 Task: Plan a team-building charity auction event for the 20th at 7:30 PM to 8:00 PM.
Action: Mouse moved to (57, 74)
Screenshot: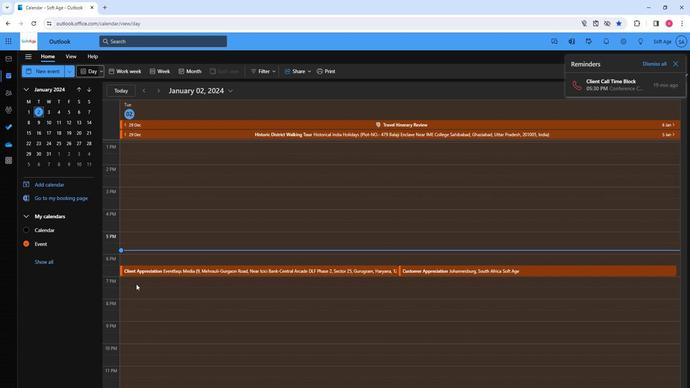 
Action: Mouse pressed left at (57, 74)
Screenshot: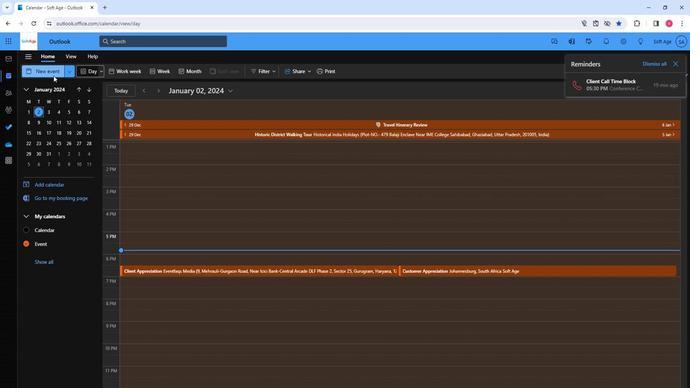 
Action: Mouse moved to (203, 114)
Screenshot: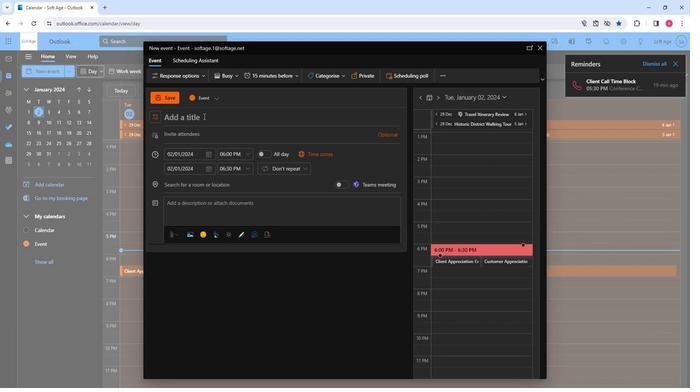 
Action: Key pressed <Key.shift>Team-building<Key.space>charity<Key.space>auction<Key.space>event
Screenshot: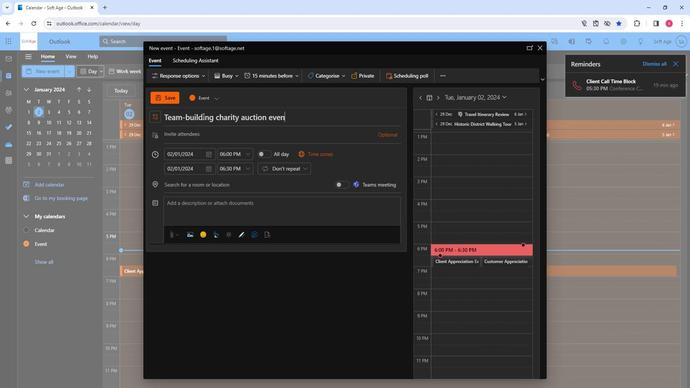 
Action: Mouse moved to (235, 135)
Screenshot: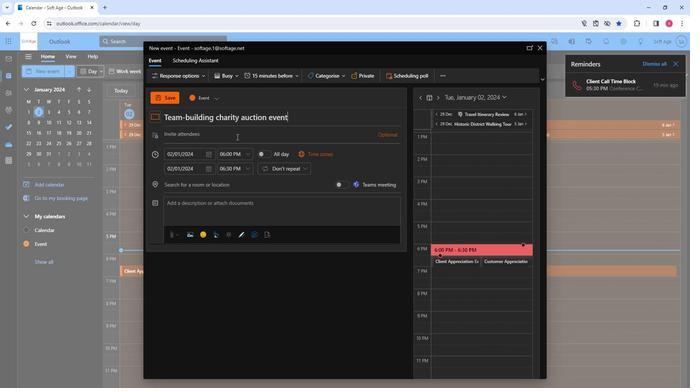 
Action: Mouse pressed left at (235, 135)
Screenshot: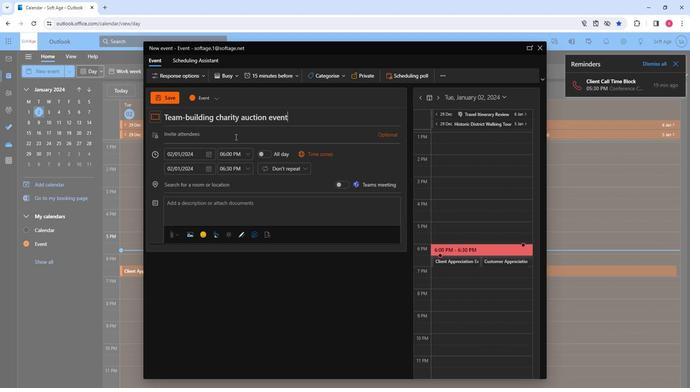 
Action: Key pressed sof
Screenshot: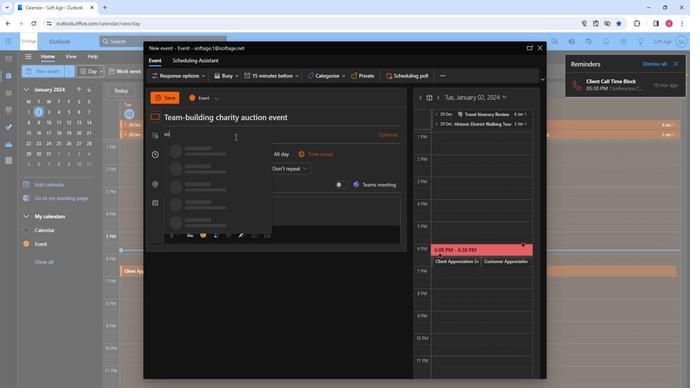 
Action: Mouse moved to (215, 151)
Screenshot: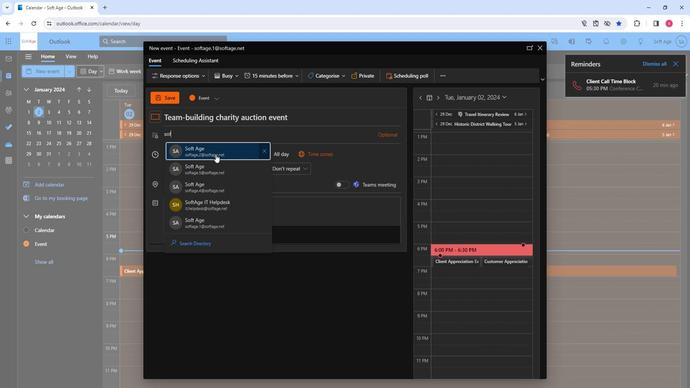 
Action: Mouse pressed left at (215, 151)
Screenshot: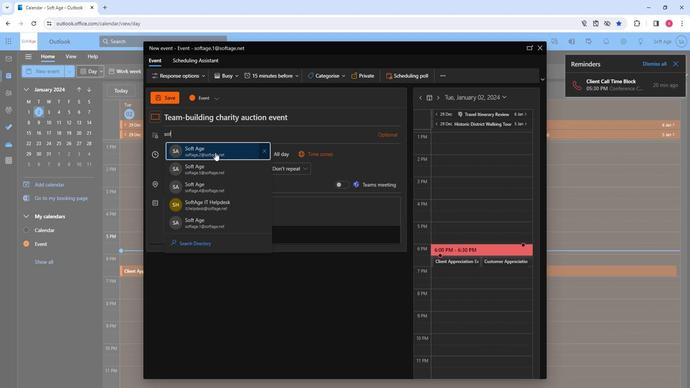 
Action: Mouse moved to (215, 151)
Screenshot: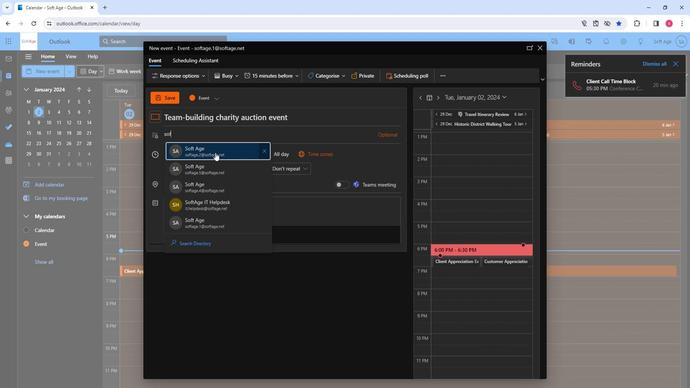 
Action: Key pressed so
Screenshot: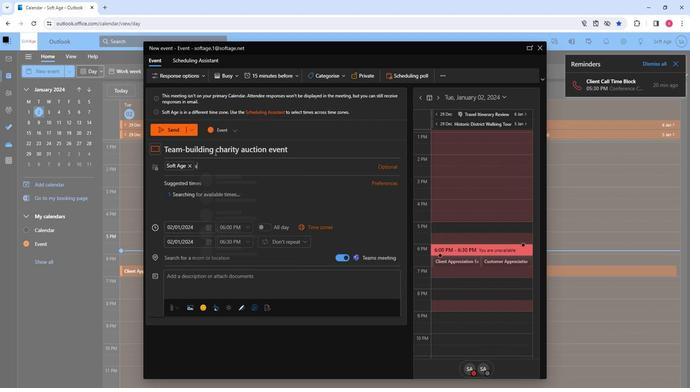 
Action: Mouse moved to (237, 197)
Screenshot: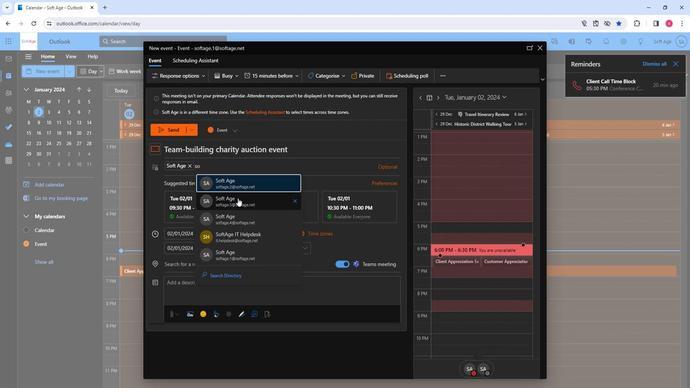 
Action: Mouse pressed left at (237, 197)
Screenshot: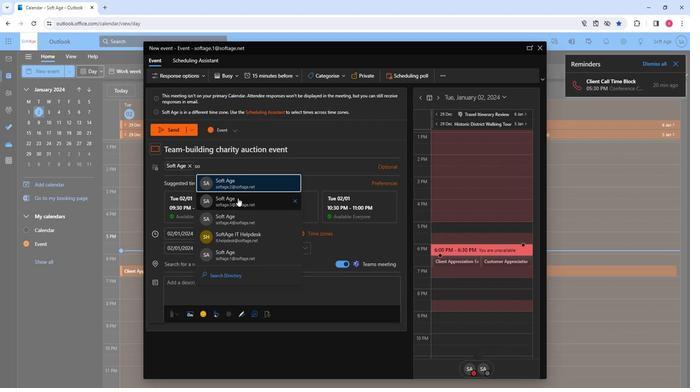 
Action: Key pressed so
Screenshot: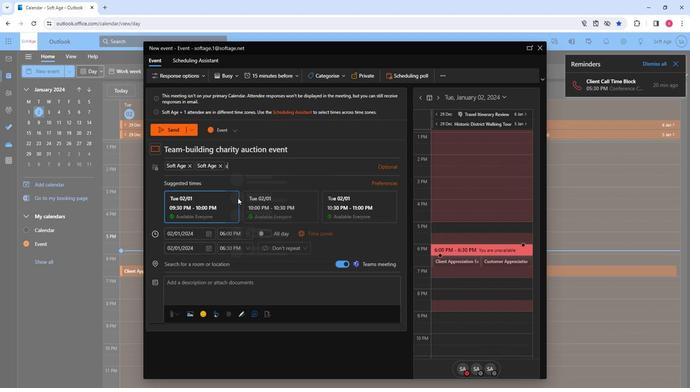 
Action: Mouse moved to (259, 221)
Screenshot: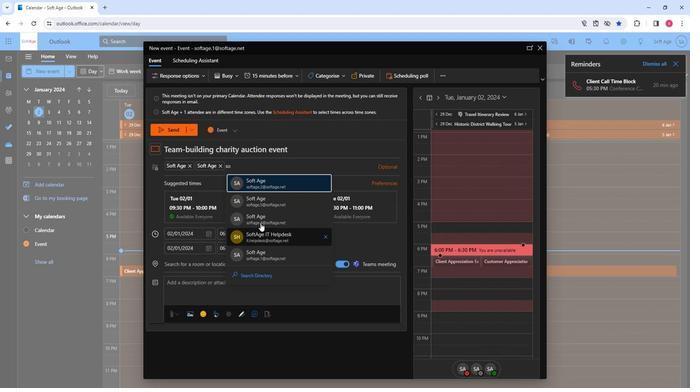 
Action: Mouse pressed left at (259, 221)
Screenshot: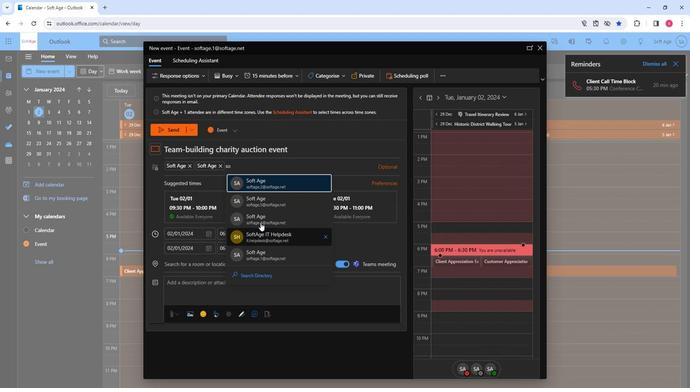 
Action: Mouse moved to (256, 176)
Screenshot: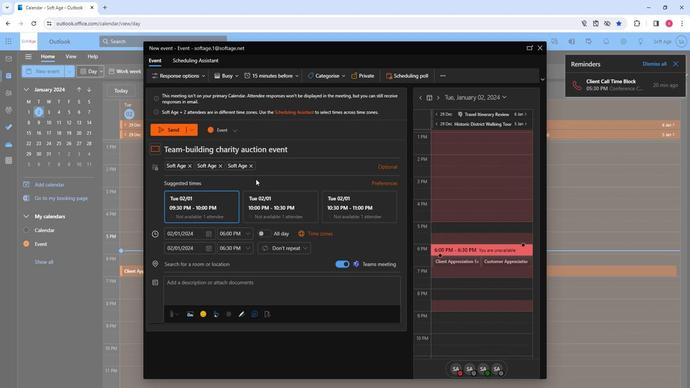 
Action: Key pressed so
Screenshot: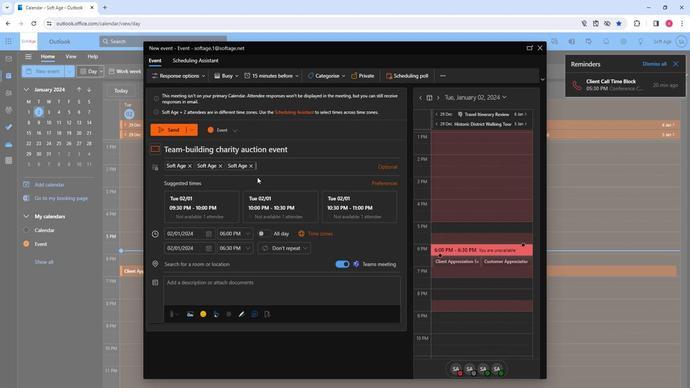 
Action: Mouse moved to (291, 246)
Screenshot: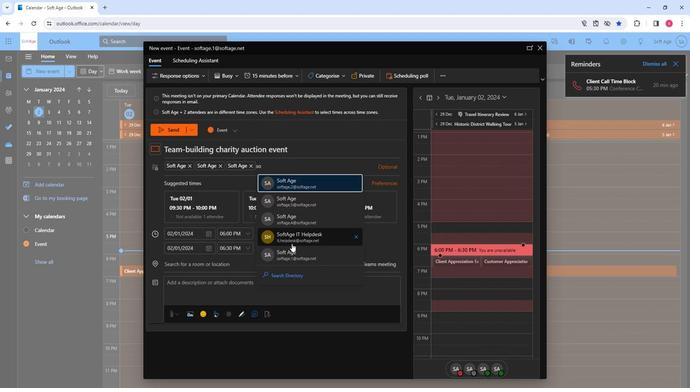 
Action: Mouse pressed left at (291, 246)
Screenshot: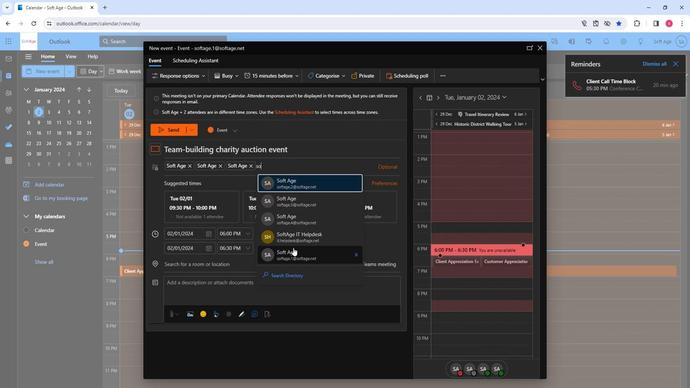 
Action: Mouse moved to (210, 229)
Screenshot: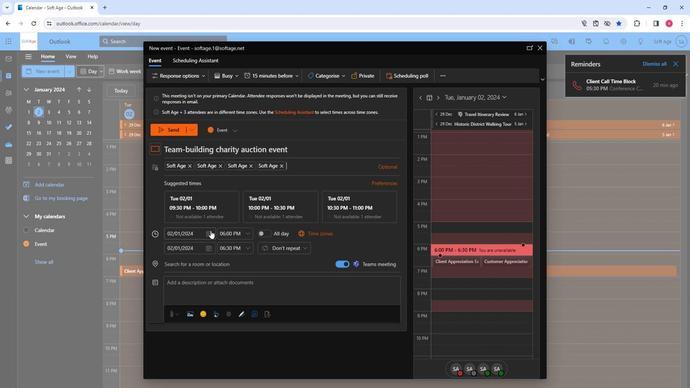 
Action: Mouse pressed left at (210, 229)
Screenshot: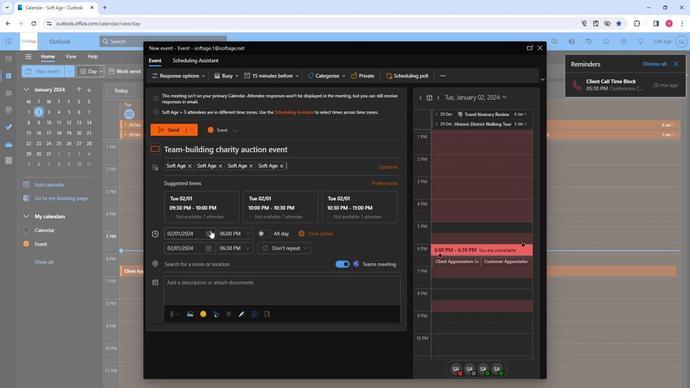 
Action: Mouse moved to (223, 293)
Screenshot: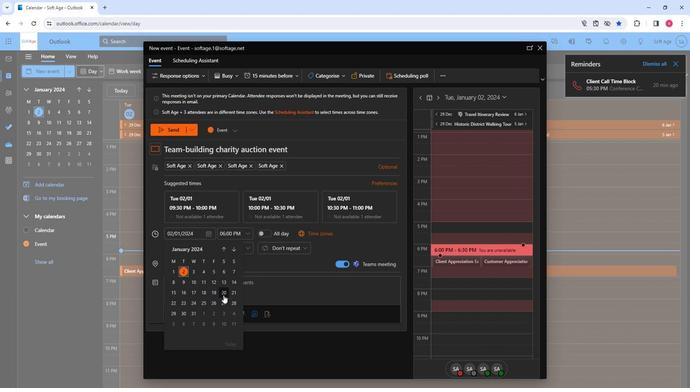 
Action: Mouse pressed left at (223, 293)
Screenshot: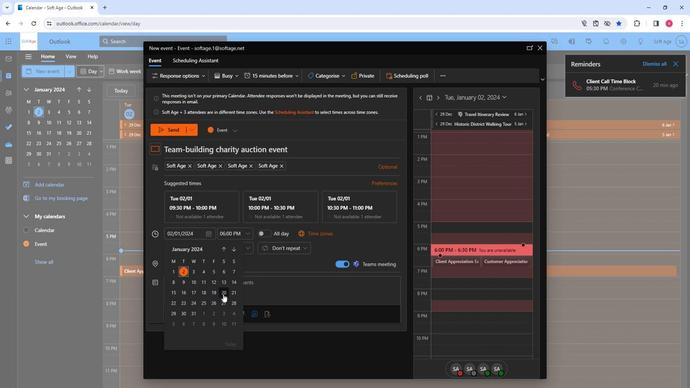 
Action: Mouse moved to (249, 236)
Screenshot: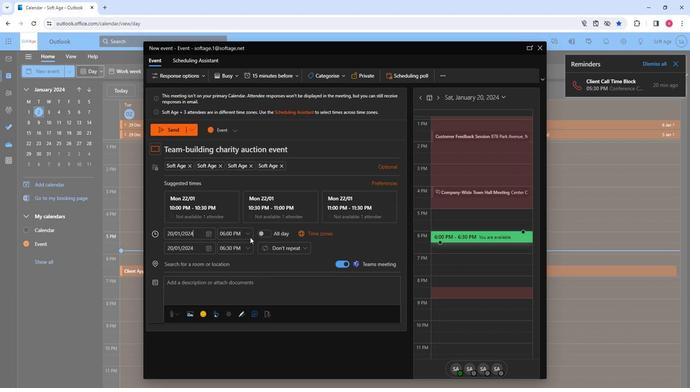 
Action: Mouse pressed left at (249, 236)
Screenshot: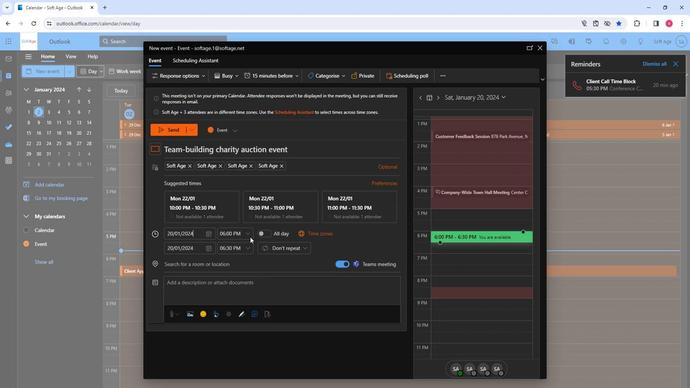 
Action: Mouse moved to (241, 263)
Screenshot: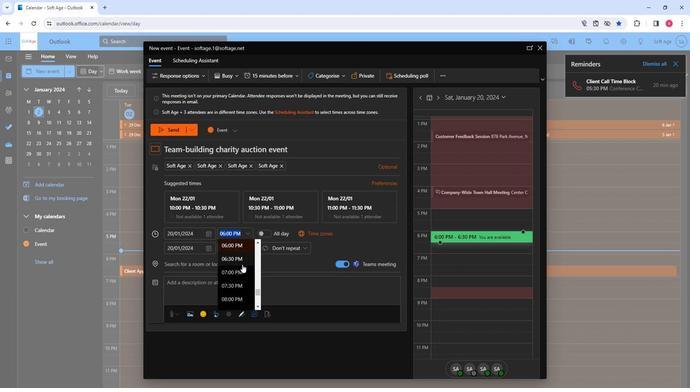 
Action: Mouse scrolled (241, 263) with delta (0, 0)
Screenshot: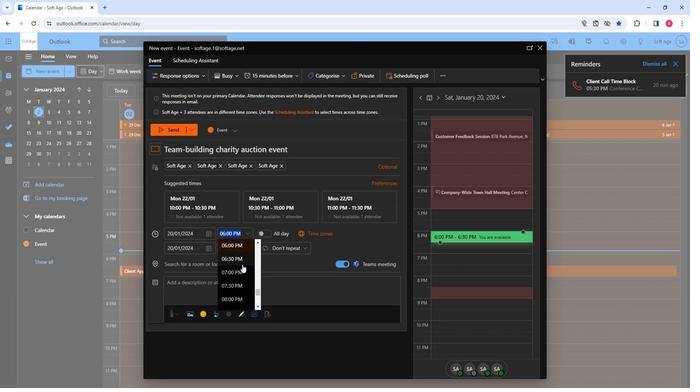 
Action: Mouse moved to (237, 247)
Screenshot: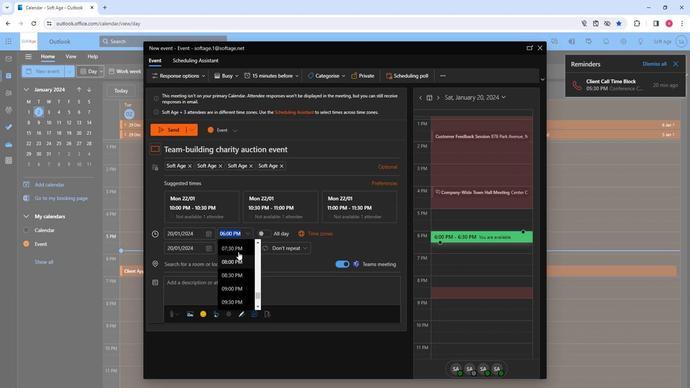 
Action: Mouse pressed left at (237, 247)
Screenshot: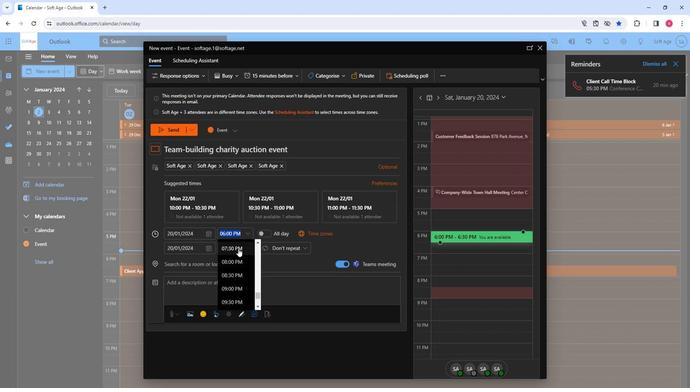 
Action: Mouse moved to (207, 259)
Screenshot: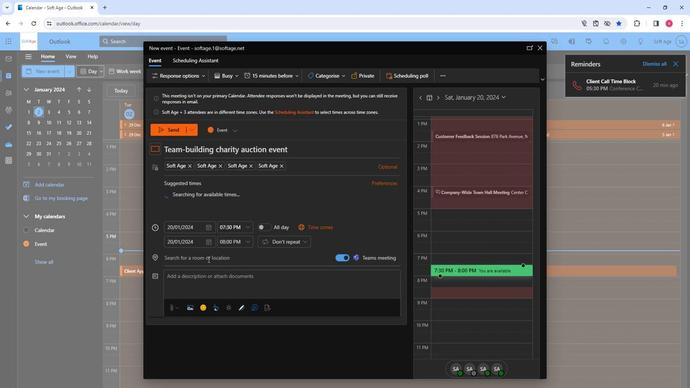
Action: Mouse pressed left at (207, 259)
Screenshot: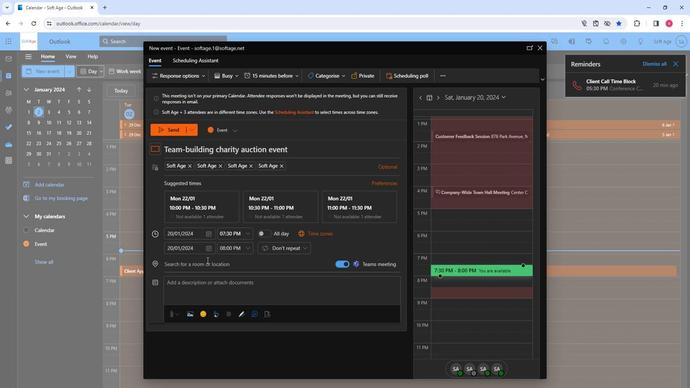 
Action: Key pressed dl<Key.backspace><Key.backspace>com
Screenshot: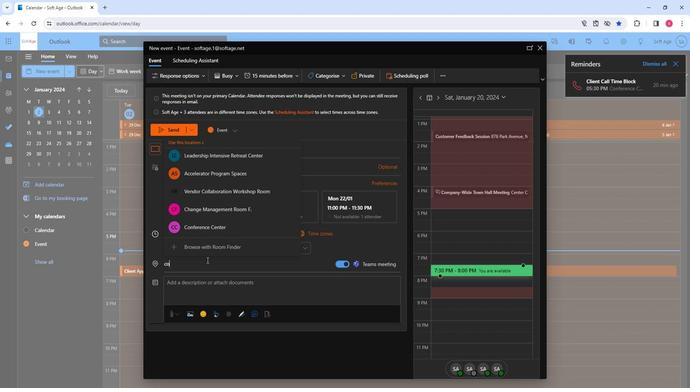 
Action: Mouse moved to (210, 229)
Screenshot: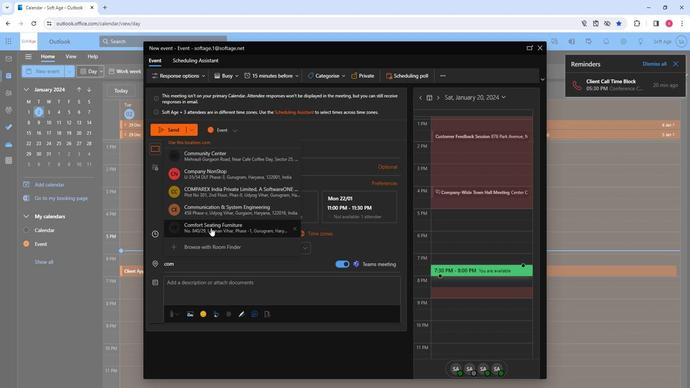 
Action: Key pressed <Key.backspace>
Screenshot: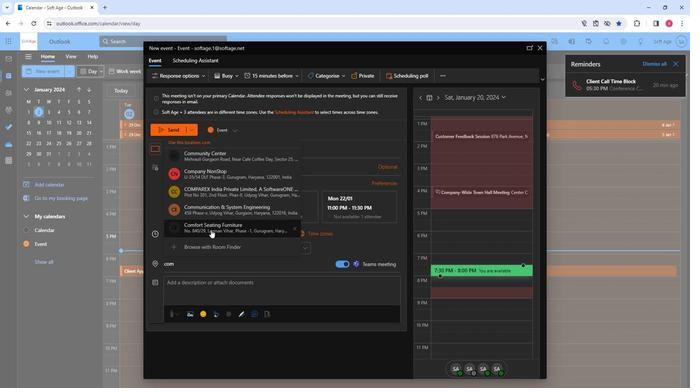 
Action: Mouse moved to (210, 229)
Screenshot: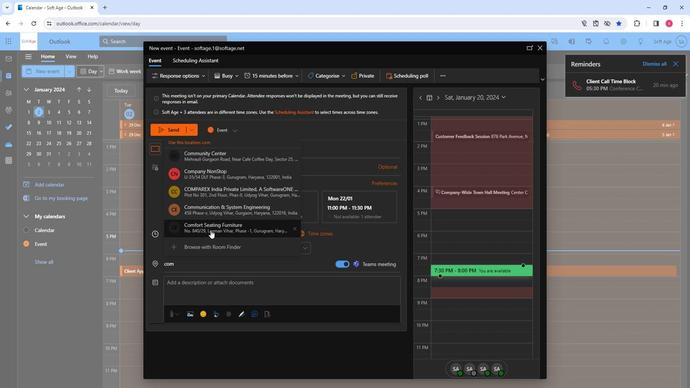 
Action: Key pressed n
Screenshot: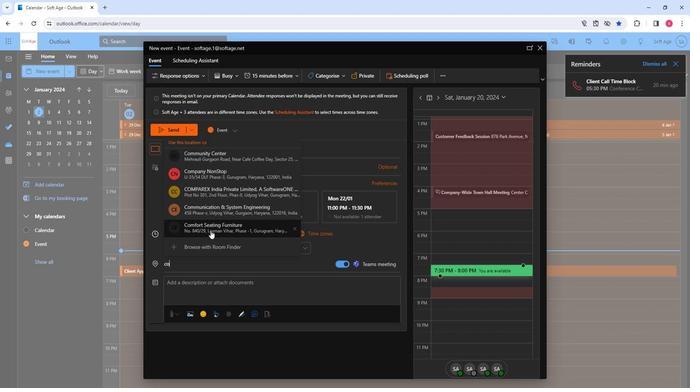 
Action: Mouse moved to (206, 154)
Screenshot: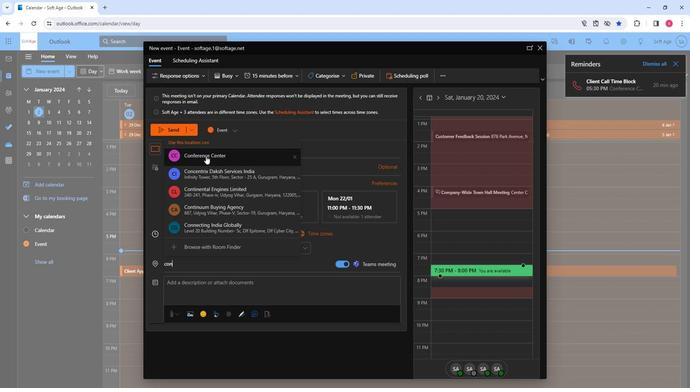 
Action: Mouse pressed left at (206, 154)
Screenshot: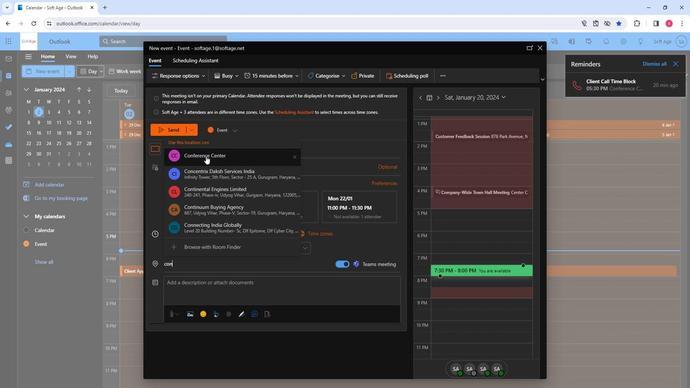 
Action: Mouse moved to (193, 285)
Screenshot: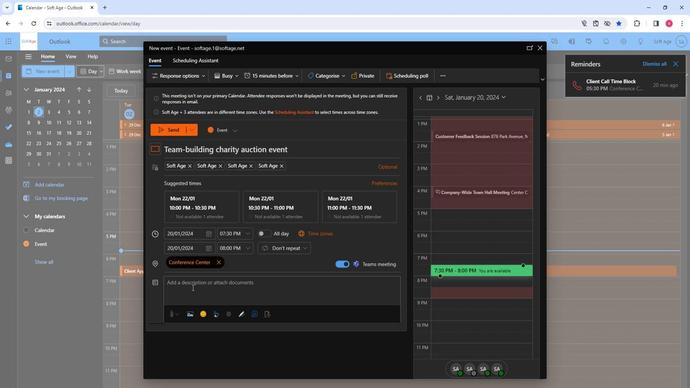 
Action: Mouse pressed left at (193, 285)
Screenshot: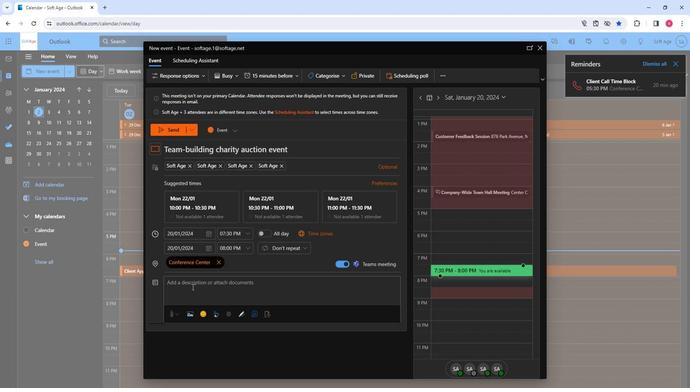 
Action: Mouse moved to (219, 264)
Screenshot: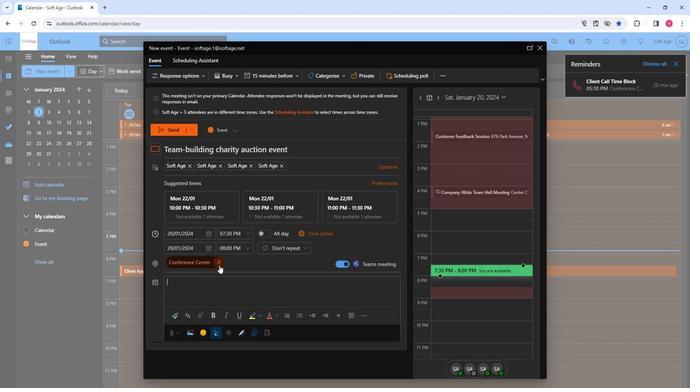 
Action: Mouse pressed left at (219, 264)
Screenshot: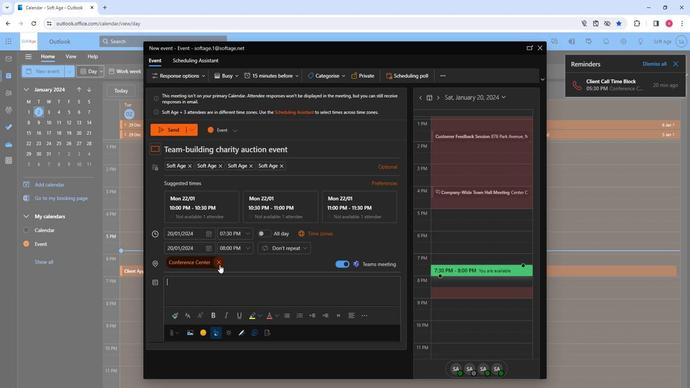 
Action: Mouse moved to (196, 262)
Screenshot: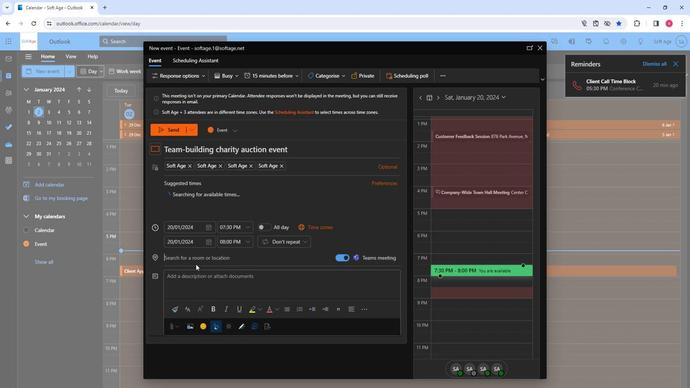 
Action: Mouse pressed left at (196, 262)
Screenshot: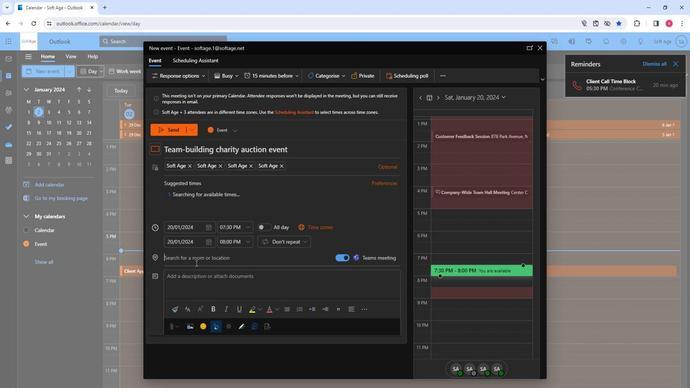 
Action: Mouse moved to (218, 195)
Screenshot: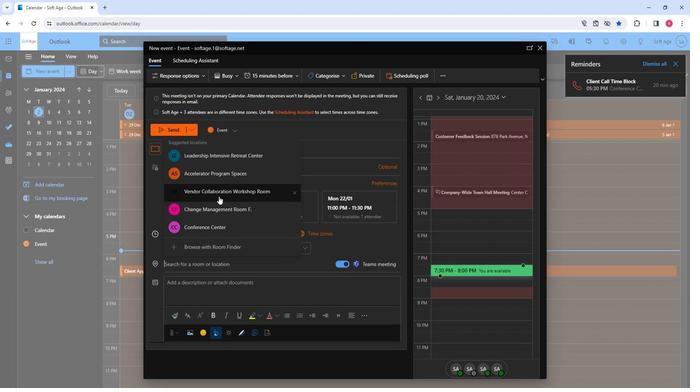
Action: Mouse pressed left at (218, 195)
Screenshot: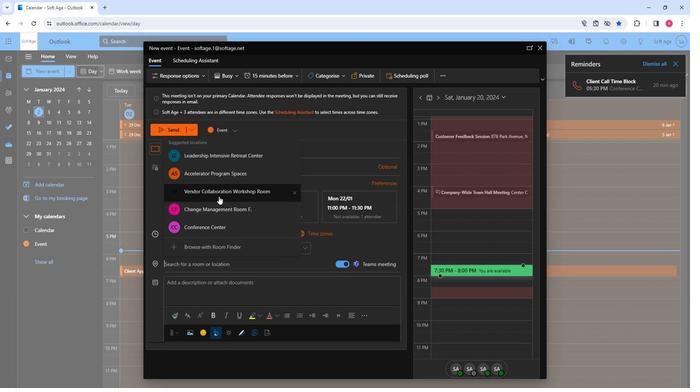 
Action: Mouse moved to (186, 285)
Screenshot: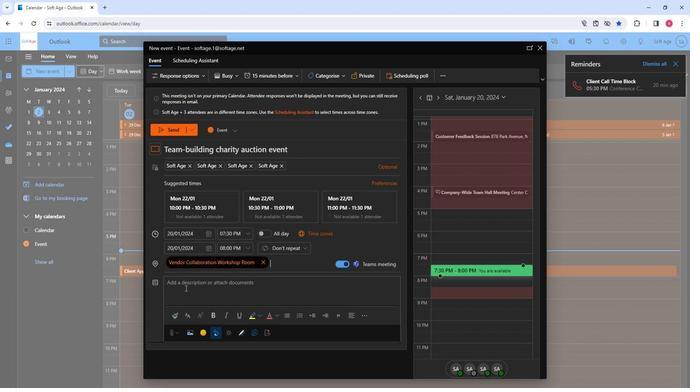
Action: Mouse pressed left at (186, 285)
Screenshot: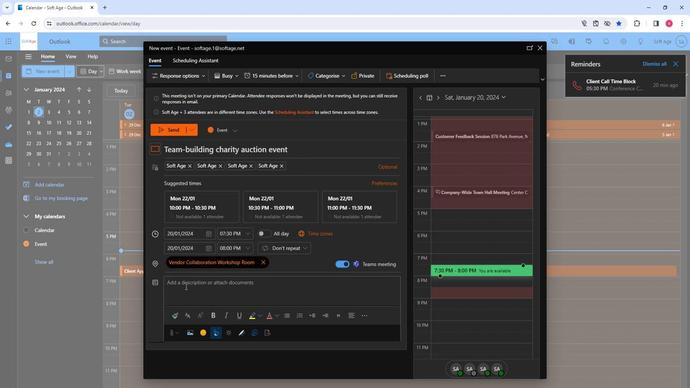 
Action: Key pressed <Key.shift>Make<Key.space>a<Key.space>difference<Key.space>
Screenshot: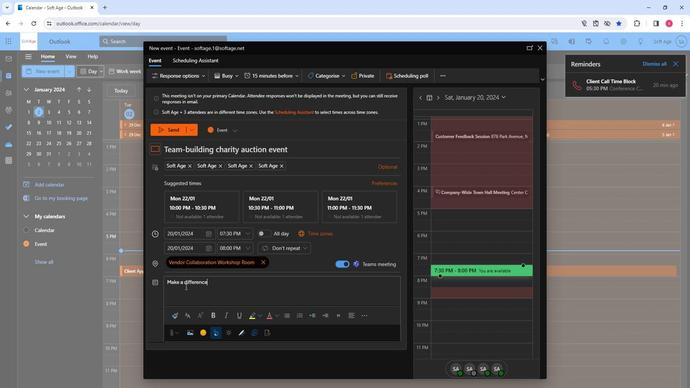 
Action: Mouse moved to (231, 285)
Screenshot: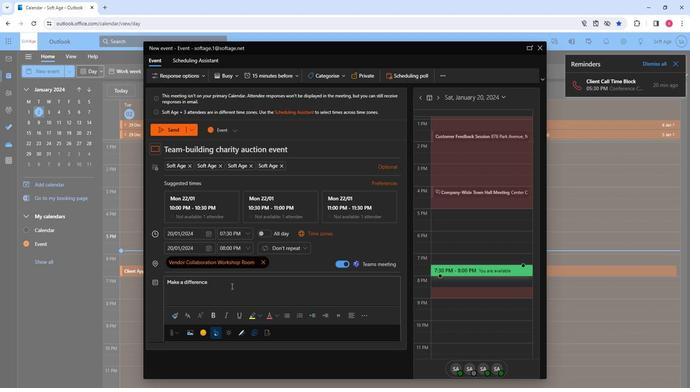 
Action: Key pressed together<Key.space><Key.shift>!<Key.space><Key.shift>Join<Key.space>our<Key.space>team<Key.space>-buiding<Key.space>charity<Key.space>
Screenshot: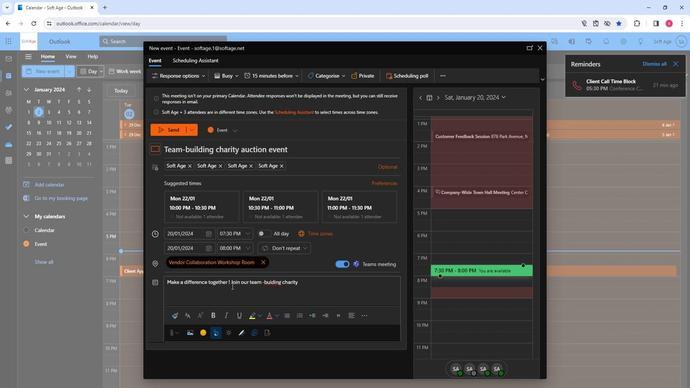 
Action: Mouse moved to (312, 285)
Screenshot: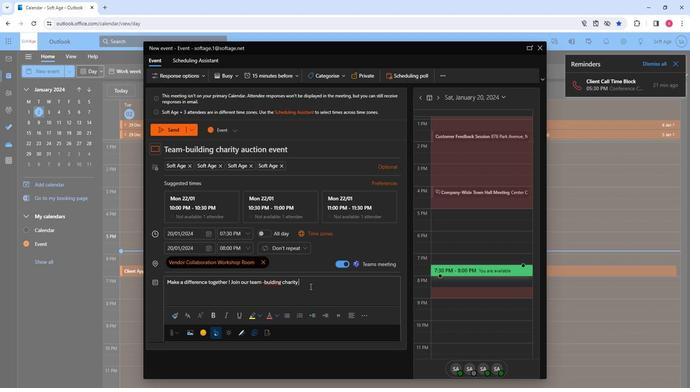 
Action: Key pressed auction<Key.space>event.<Key.space><Key.shift>But<Key.space><Key.backspace><Key.backspace><Key.backspace>id<Key.space>for<Key.space>cause<Key.space><Key.backspace>m<Key.backspace>,<Key.space>foster<Key.space>teamwork<Key.space><Key.backspace>,<Key.space>ad<Key.space><Key.backspace><Key.backspace>nd<Key.space>contribute<Key.space>to<Key.space>positive<Key.space><Key.backspace>.<Key.space><Key.shift>Let's<Key.space>auction<Key.space>for<Key.space>impact<Key.shift>!
Screenshot: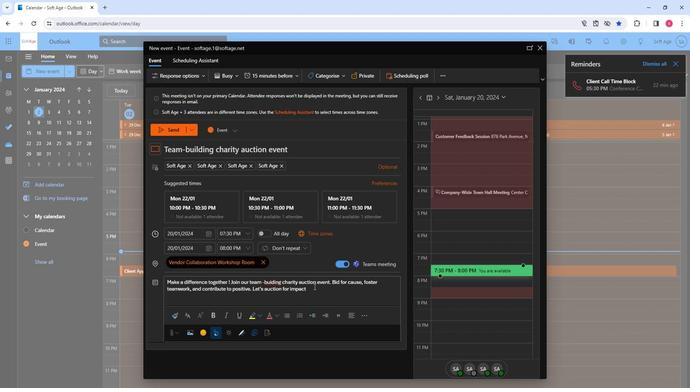 
Action: Mouse moved to (321, 283)
Screenshot: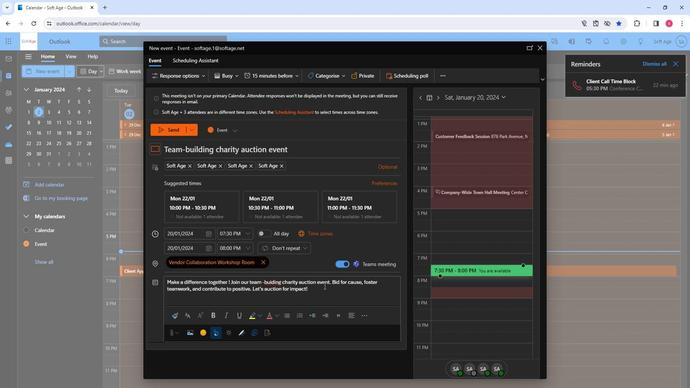 
Action: Mouse pressed left at (321, 283)
Screenshot: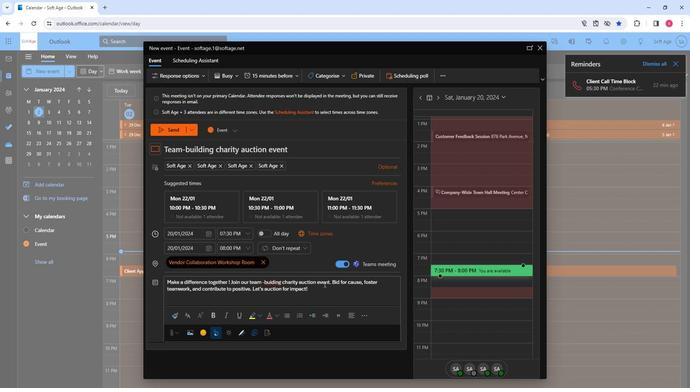 
Action: Mouse moved to (321, 282)
Screenshot: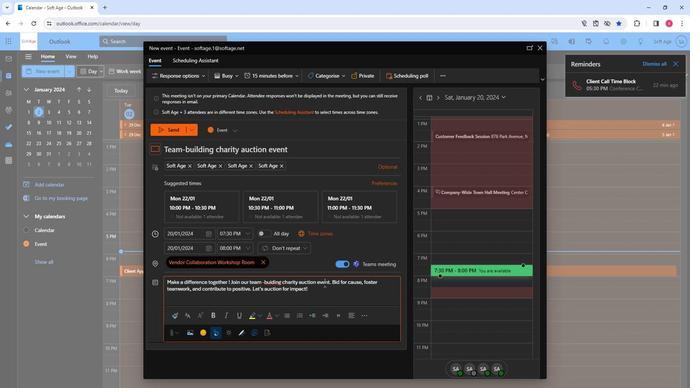 
Action: Mouse pressed left at (321, 282)
Screenshot: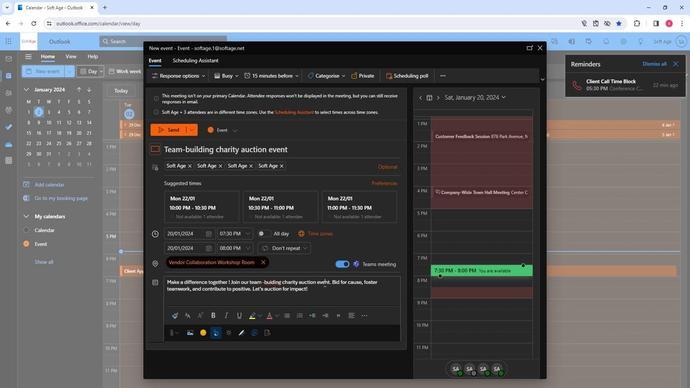 
Action: Mouse pressed left at (321, 282)
Screenshot: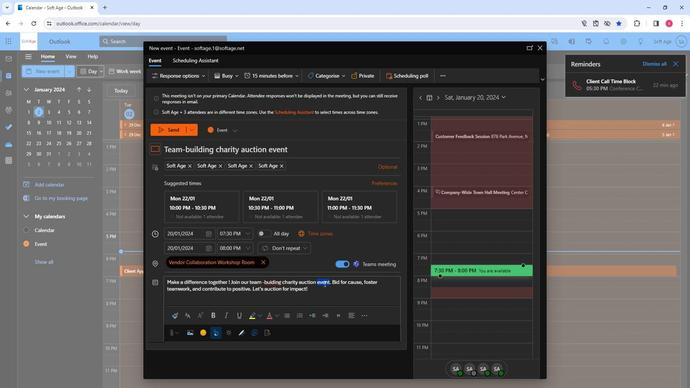 
Action: Mouse moved to (189, 314)
Screenshot: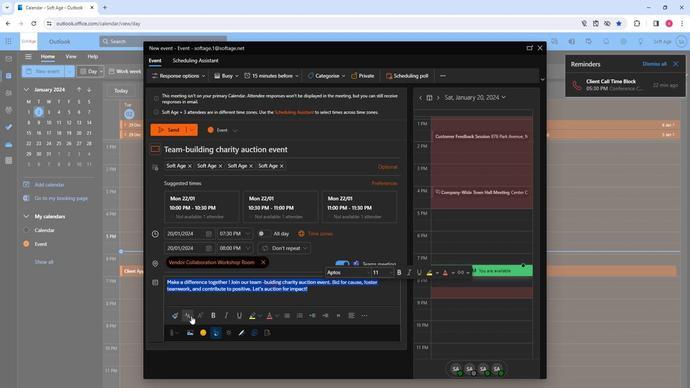 
Action: Mouse pressed left at (189, 314)
Screenshot: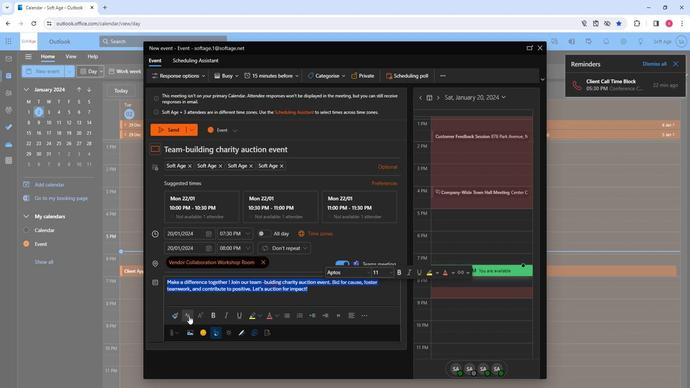 
Action: Mouse moved to (243, 246)
Screenshot: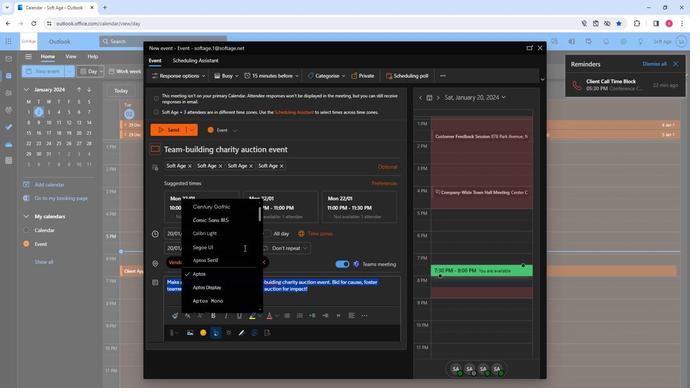 
Action: Mouse scrolled (243, 246) with delta (0, 0)
Screenshot: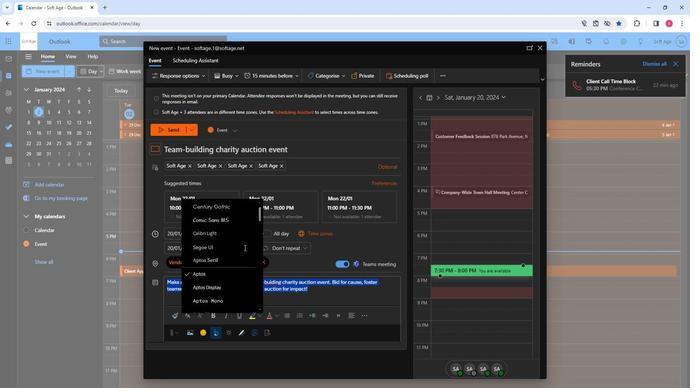 
Action: Mouse moved to (243, 246)
Screenshot: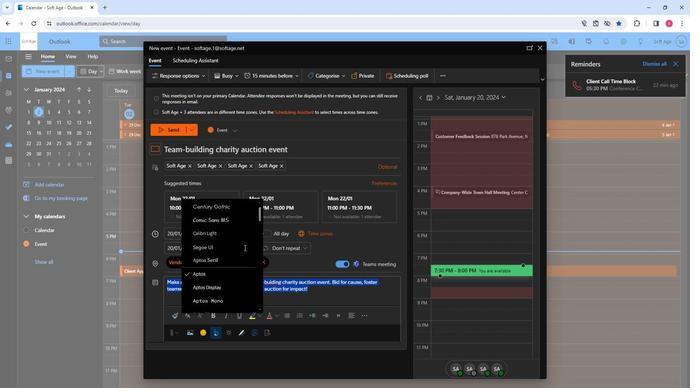 
Action: Mouse scrolled (243, 246) with delta (0, 0)
Screenshot: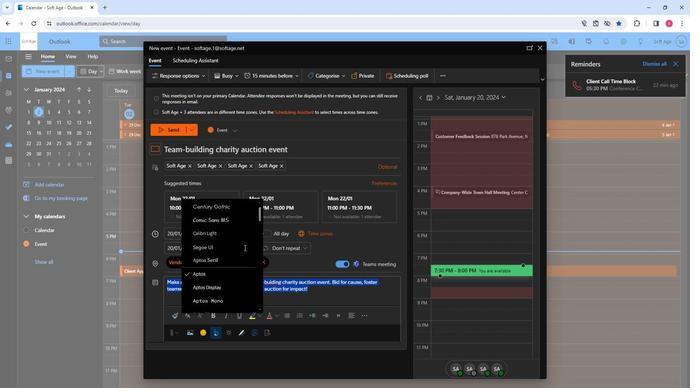 
Action: Mouse scrolled (243, 246) with delta (0, 0)
Screenshot: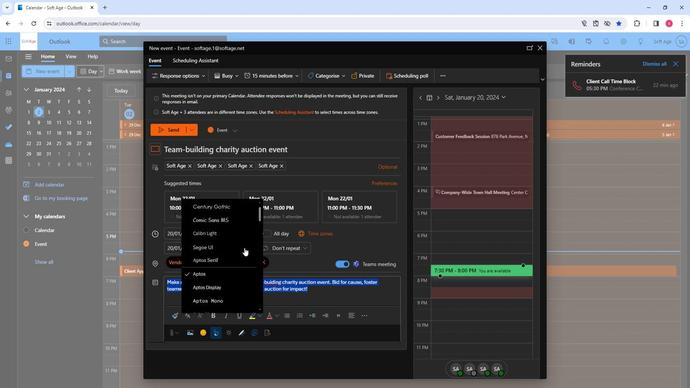 
Action: Mouse moved to (213, 289)
Screenshot: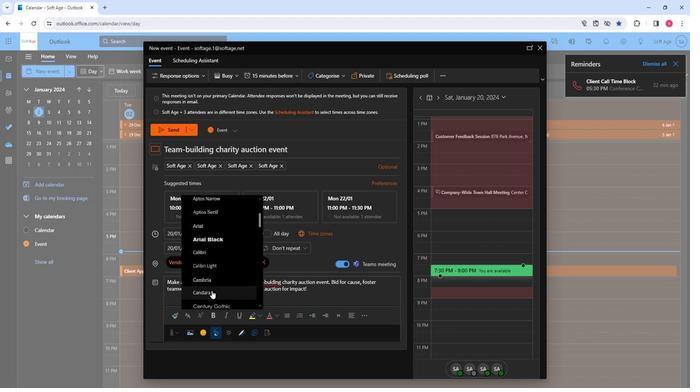 
Action: Mouse scrolled (213, 288) with delta (0, 0)
Screenshot: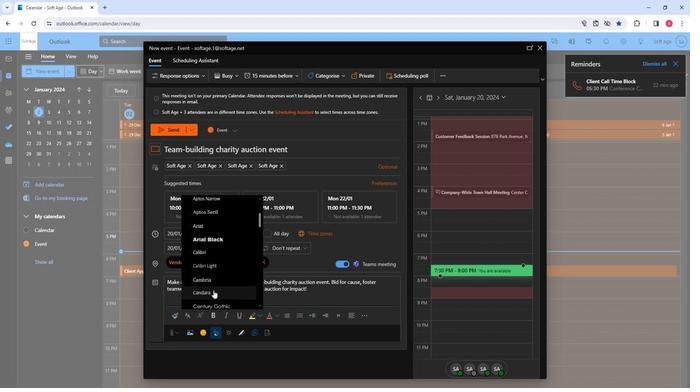 
Action: Mouse scrolled (213, 288) with delta (0, 0)
Screenshot: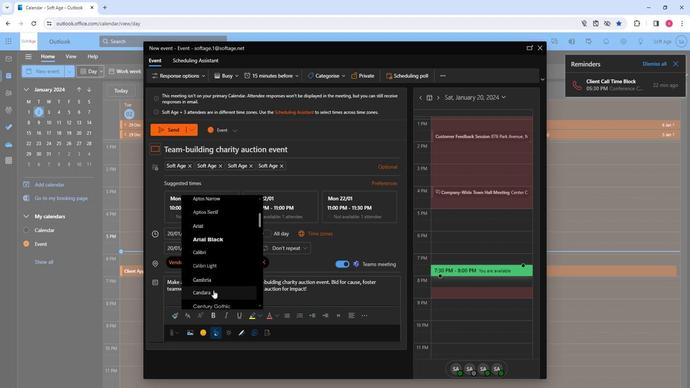 
Action: Mouse moved to (207, 271)
Screenshot: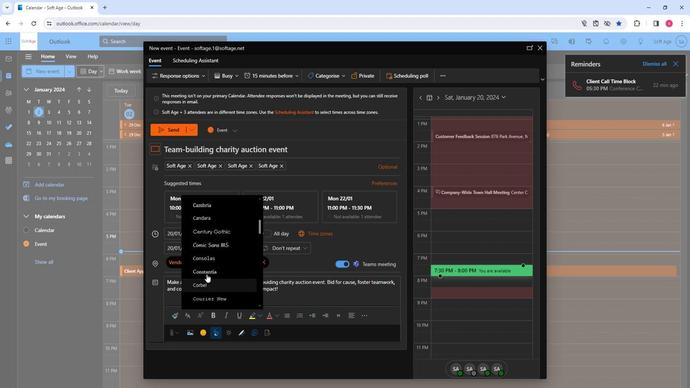 
Action: Mouse pressed left at (207, 271)
Screenshot: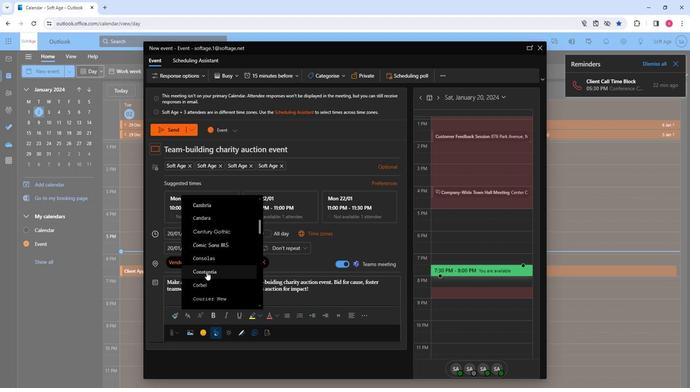 
Action: Mouse moved to (224, 315)
Screenshot: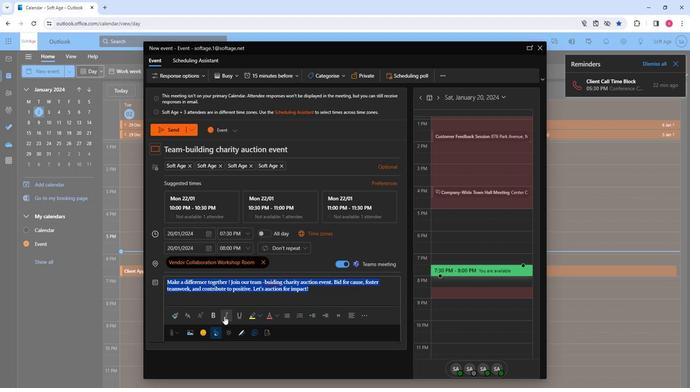 
Action: Mouse pressed left at (224, 315)
Screenshot: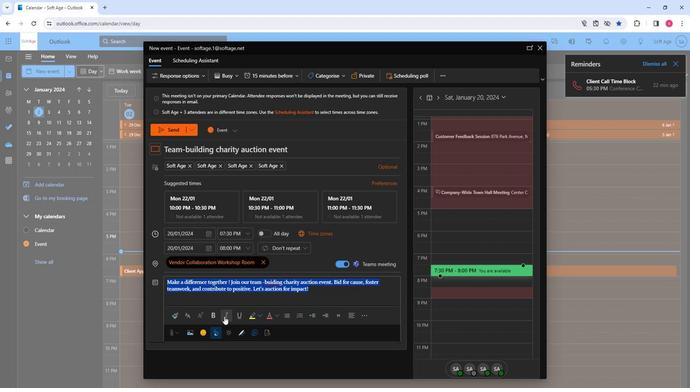 
Action: Mouse moved to (256, 315)
Screenshot: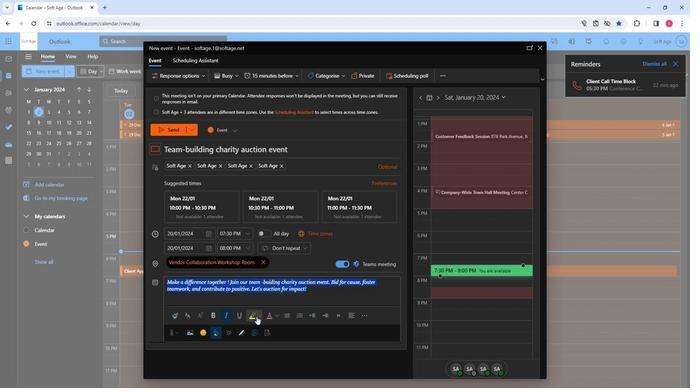 
Action: Mouse pressed left at (256, 315)
Screenshot: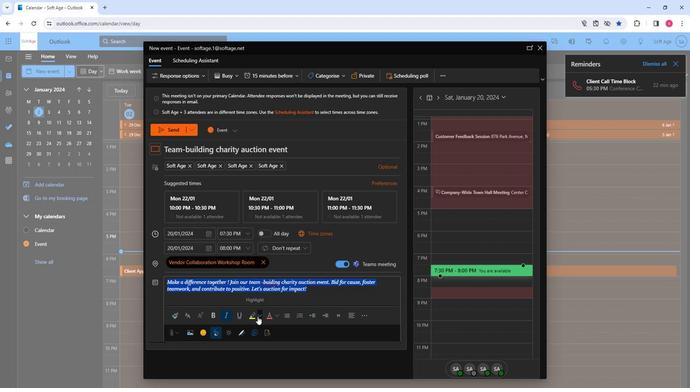 
Action: Mouse moved to (265, 342)
Screenshot: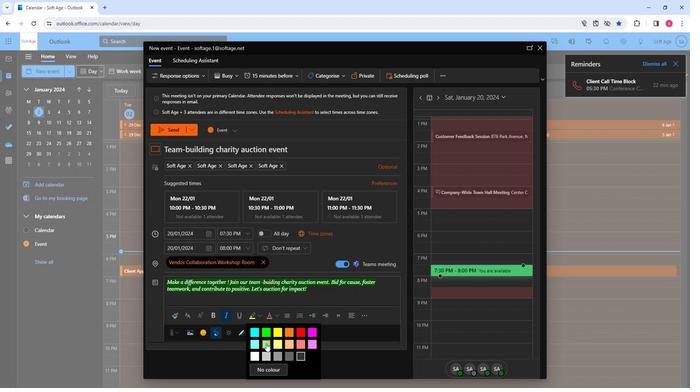
Action: Mouse pressed left at (265, 342)
Screenshot: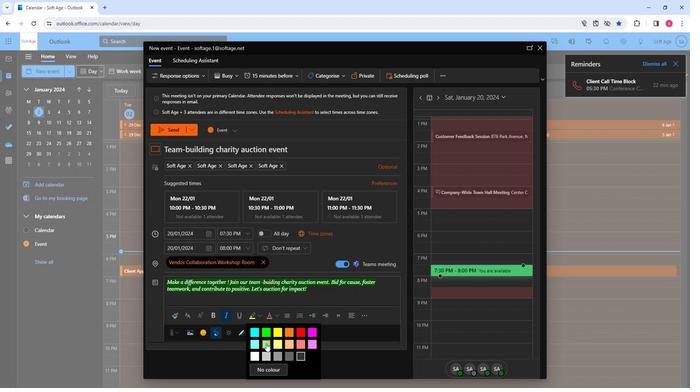 
Action: Mouse moved to (276, 314)
Screenshot: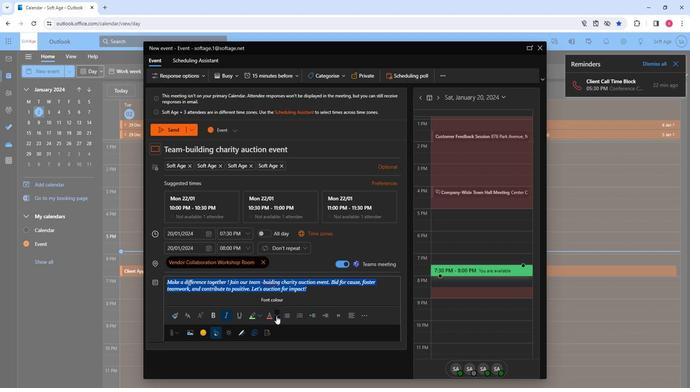 
Action: Mouse pressed left at (276, 314)
Screenshot: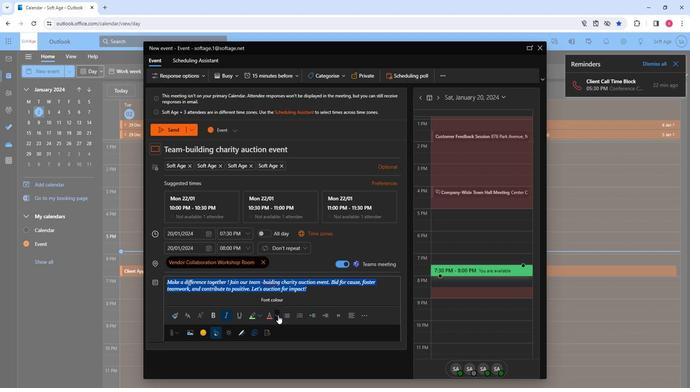 
Action: Mouse moved to (351, 295)
Screenshot: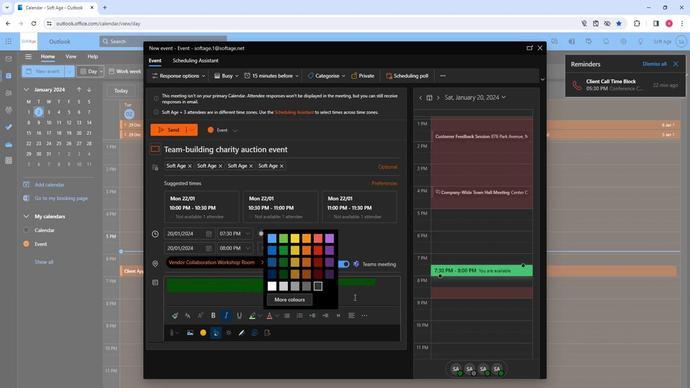 
Action: Mouse pressed left at (351, 295)
Screenshot: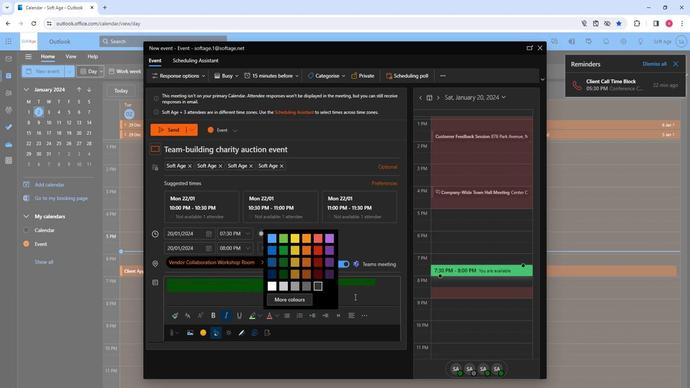 
Action: Mouse moved to (306, 289)
Screenshot: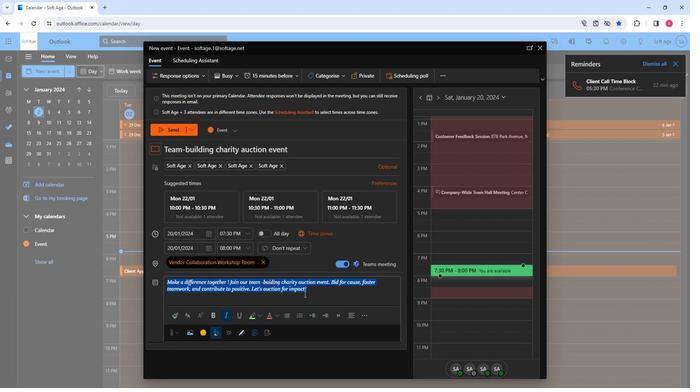 
Action: Mouse pressed left at (306, 289)
Screenshot: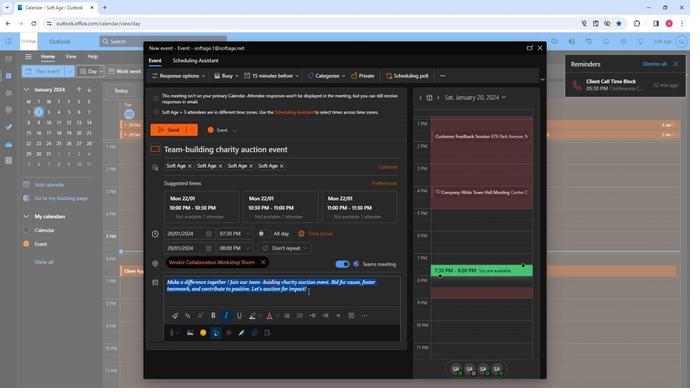 
Action: Mouse moved to (182, 281)
Screenshot: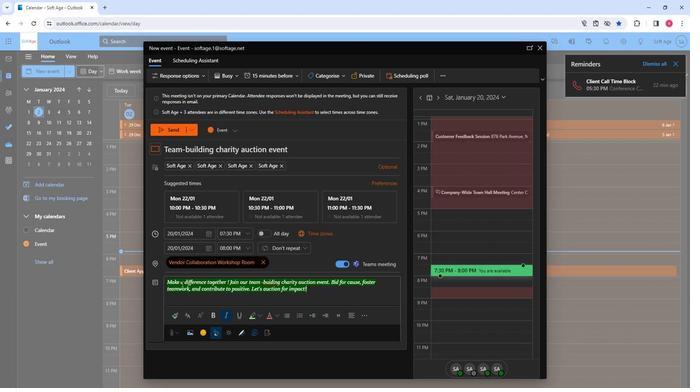 
Action: Mouse pressed left at (182, 281)
Screenshot: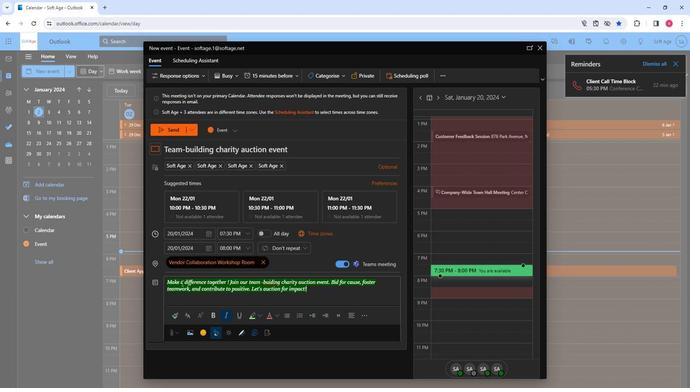 
Action: Mouse pressed left at (182, 281)
Screenshot: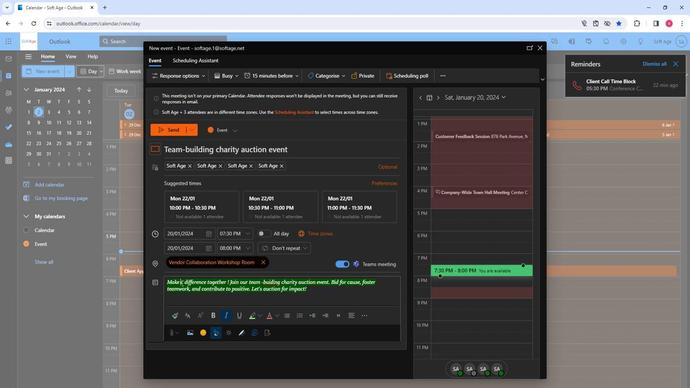 
Action: Mouse pressed left at (182, 281)
Screenshot: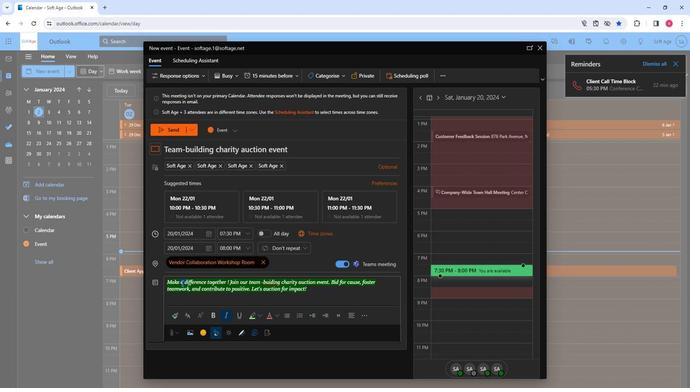 
Action: Mouse moved to (187, 315)
Screenshot: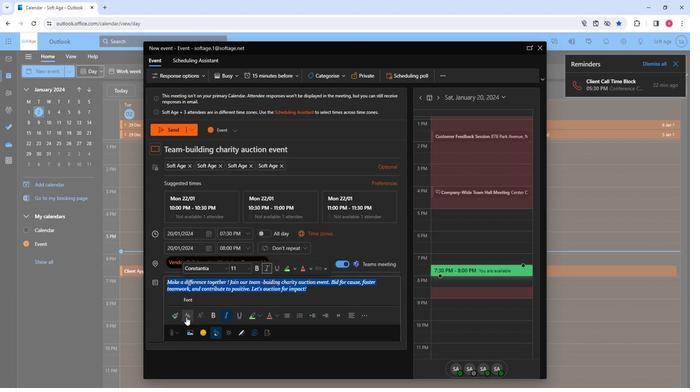 
Action: Mouse pressed left at (187, 315)
Screenshot: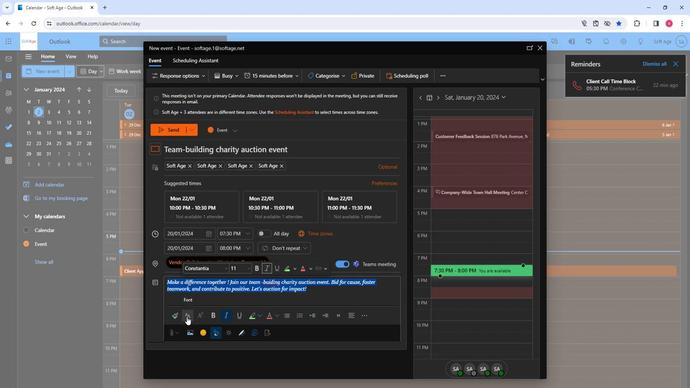 
Action: Mouse moved to (212, 271)
Screenshot: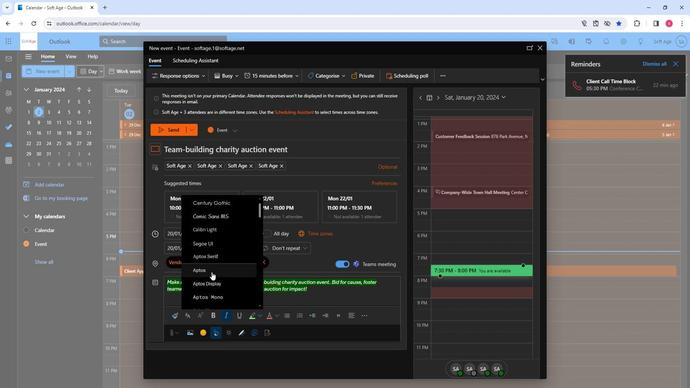 
Action: Mouse pressed left at (212, 271)
Screenshot: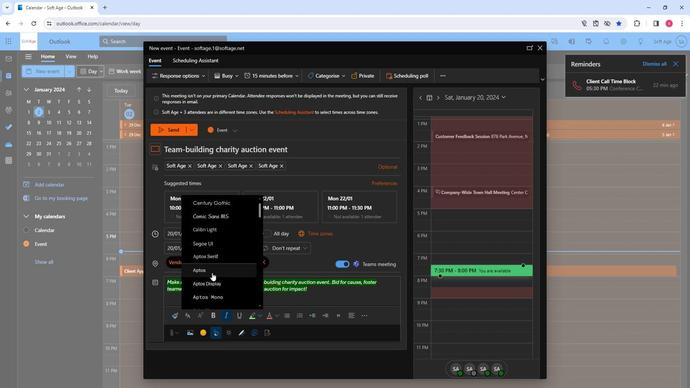 
Action: Mouse moved to (198, 315)
Screenshot: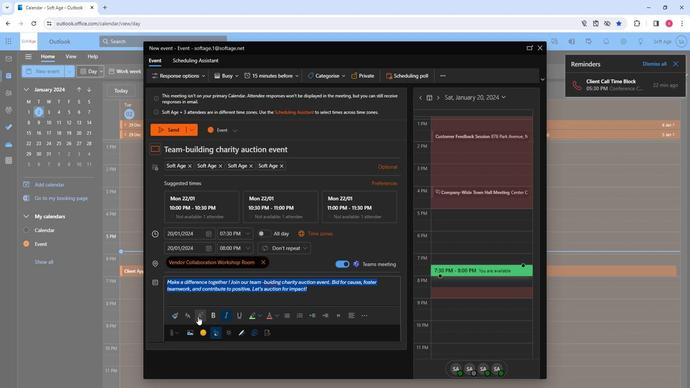 
Action: Mouse pressed left at (198, 315)
Screenshot: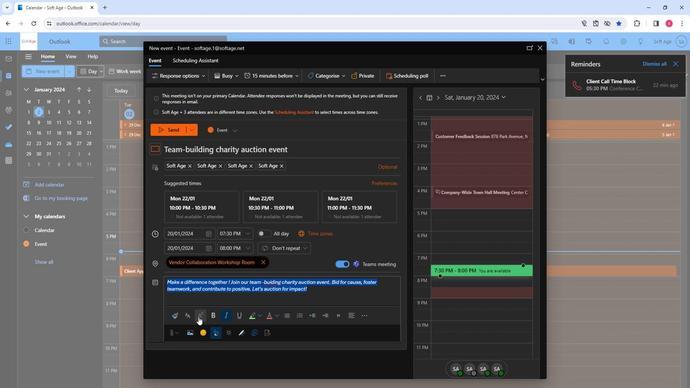
Action: Mouse moved to (235, 254)
Screenshot: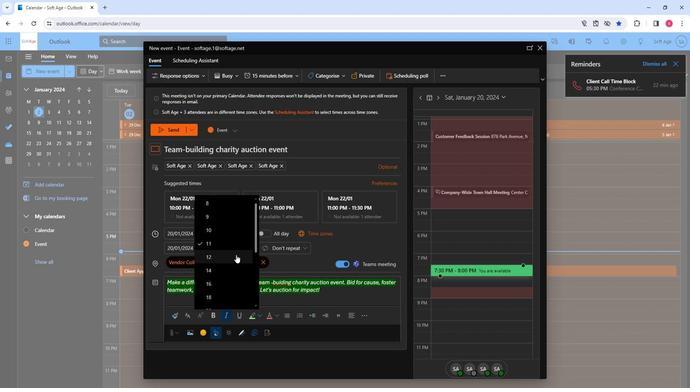 
Action: Mouse scrolled (235, 253) with delta (0, 0)
Screenshot: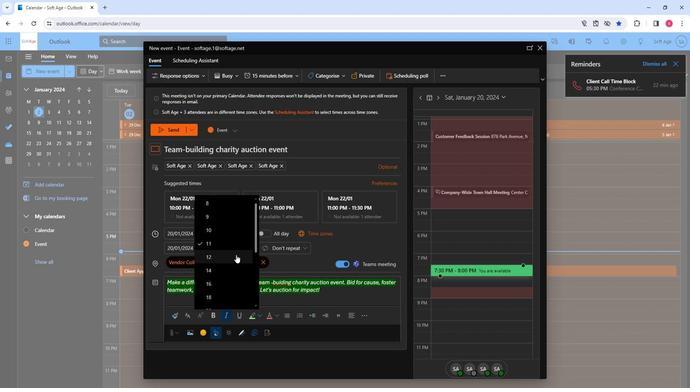 
Action: Mouse moved to (234, 256)
Screenshot: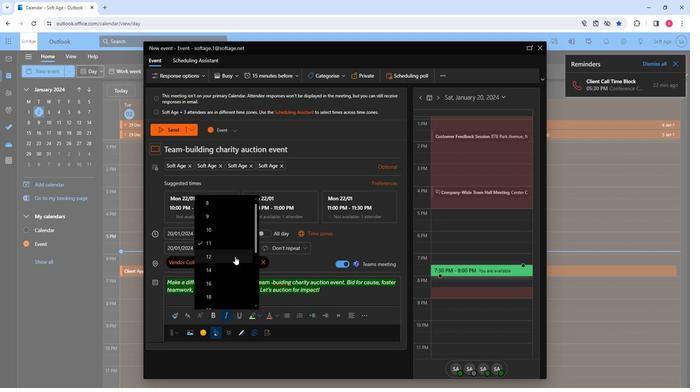 
Action: Mouse scrolled (234, 256) with delta (0, 0)
Screenshot: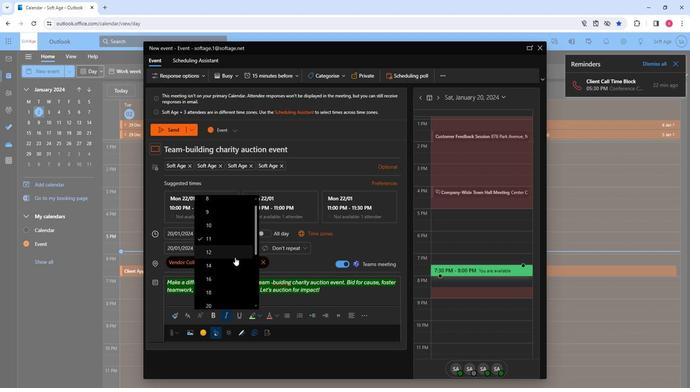 
Action: Mouse moved to (220, 223)
Screenshot: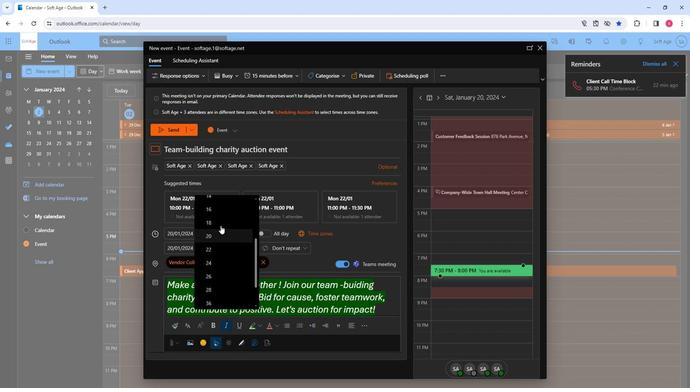 
Action: Mouse pressed left at (220, 223)
Screenshot: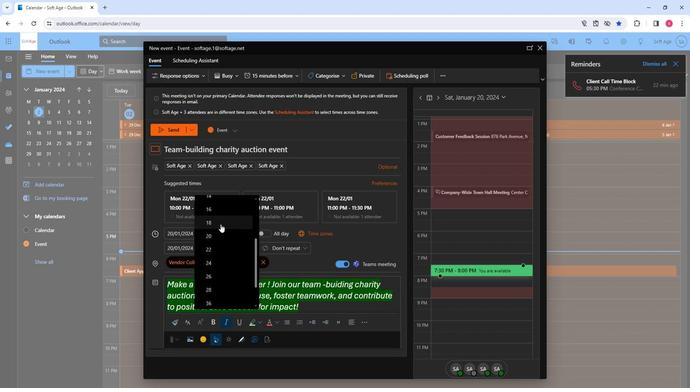 
Action: Mouse moved to (312, 303)
Screenshot: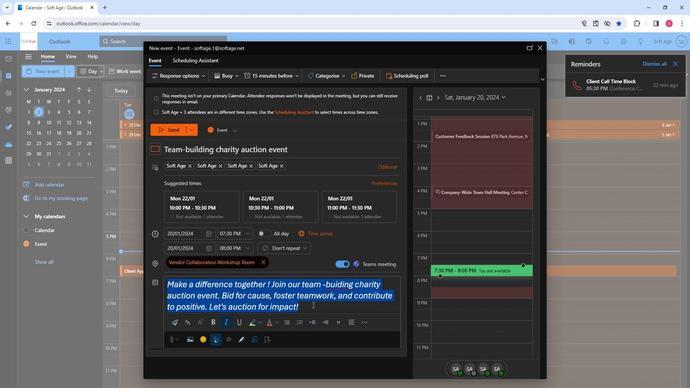 
Action: Mouse pressed left at (312, 303)
Screenshot: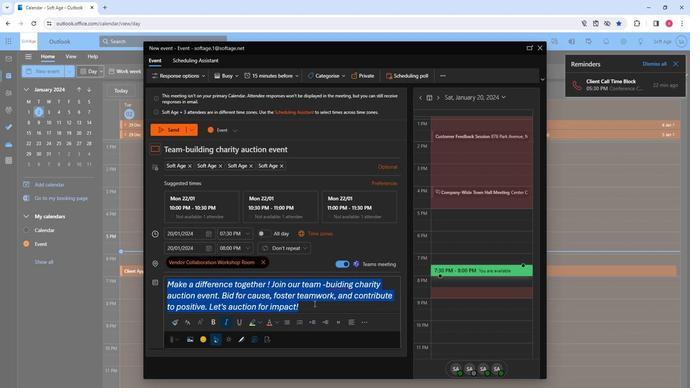 
Action: Mouse pressed left at (312, 303)
Screenshot: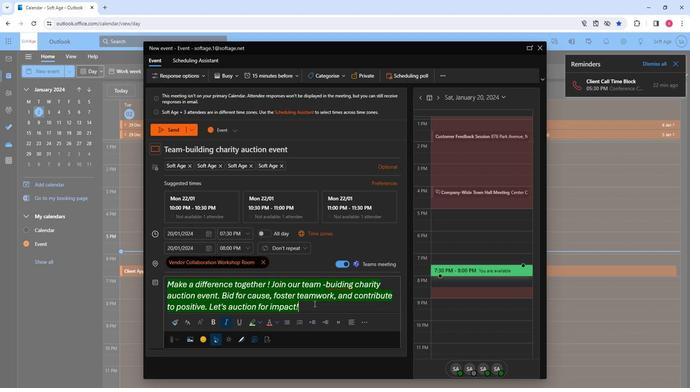 
Action: Mouse moved to (311, 307)
Screenshot: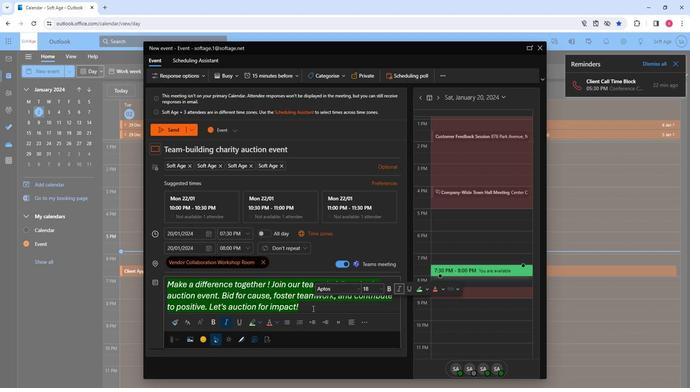 
Action: Mouse pressed left at (311, 307)
Screenshot: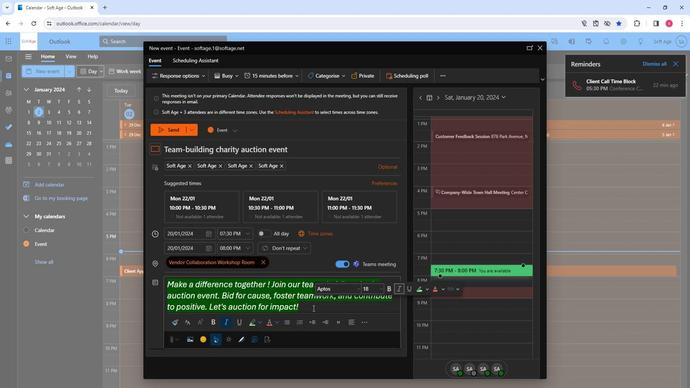 
Action: Mouse moved to (175, 128)
Screenshot: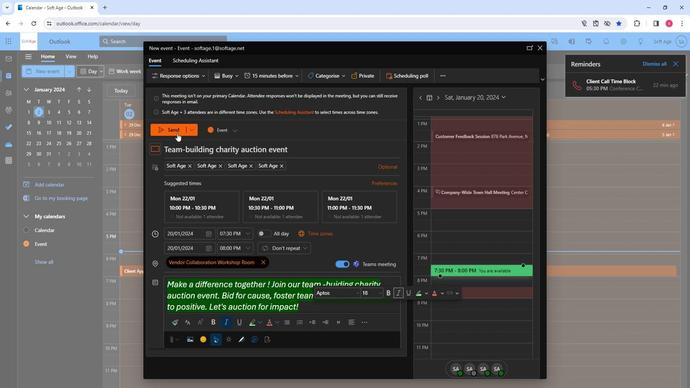 
Action: Mouse pressed left at (175, 128)
Screenshot: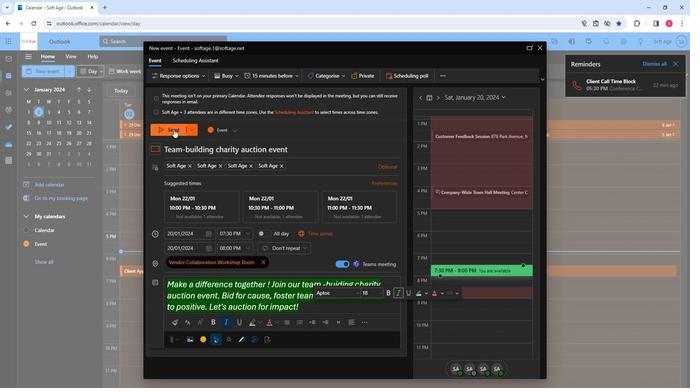
Action: Mouse moved to (347, 236)
Screenshot: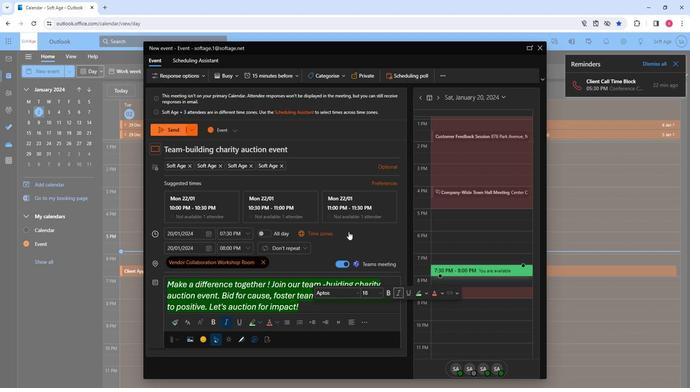 
